 Task: Select the Asia/Baku as time zone for the schedule.
Action: Mouse moved to (376, 266)
Screenshot: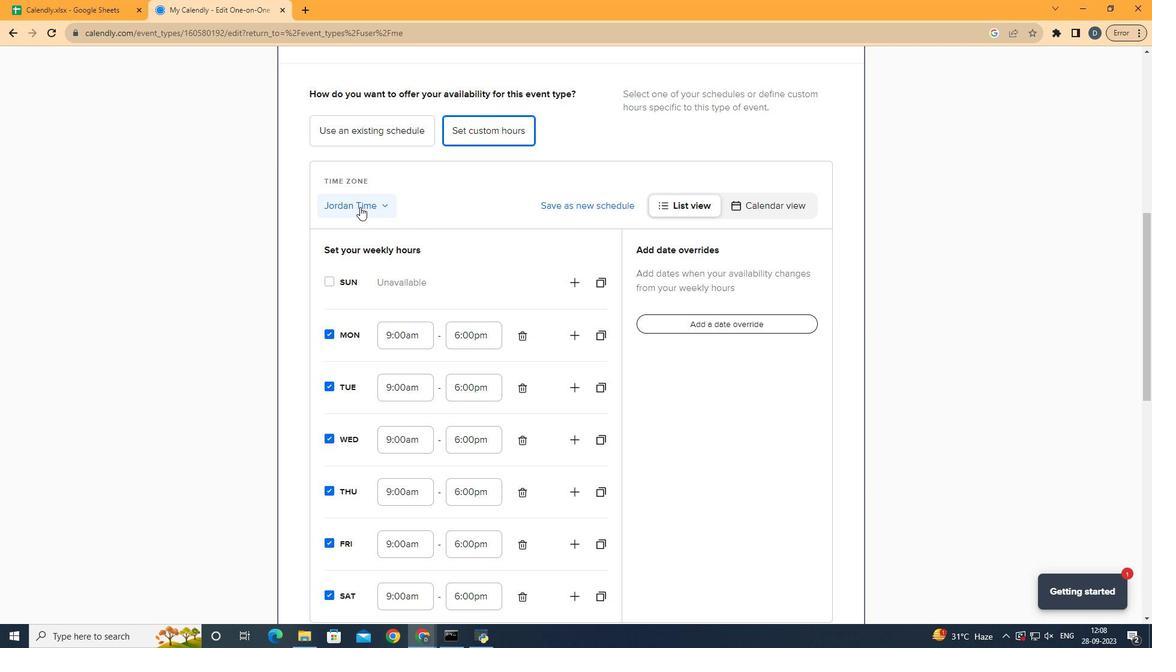 
Action: Mouse pressed left at (376, 266)
Screenshot: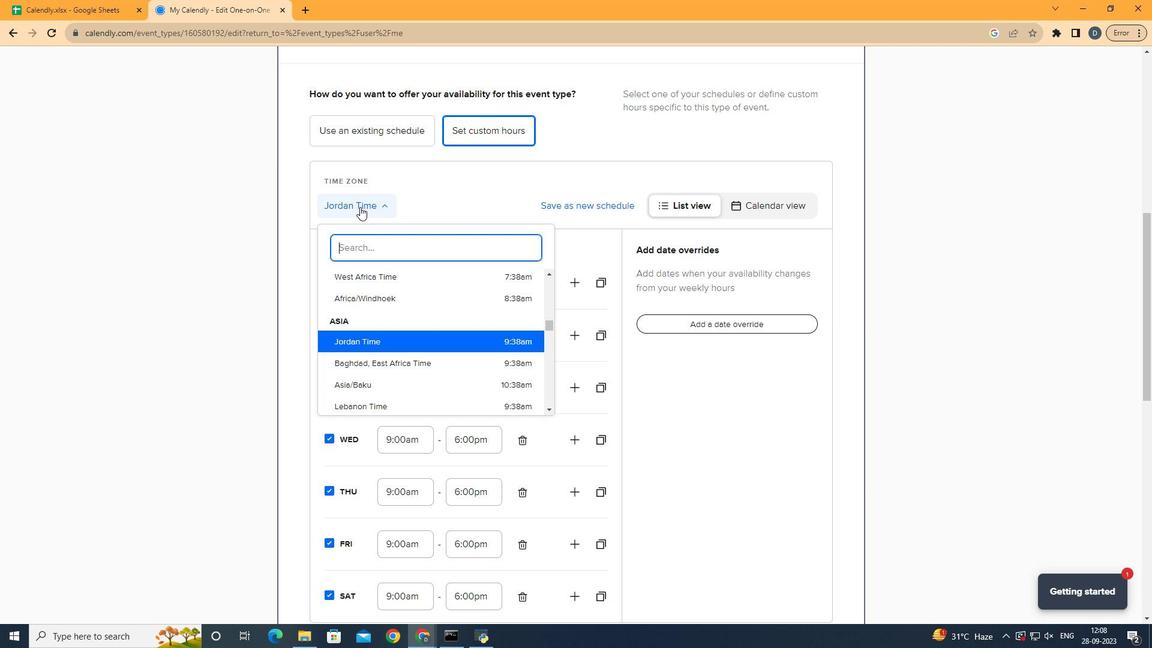 
Action: Mouse moved to (442, 205)
Screenshot: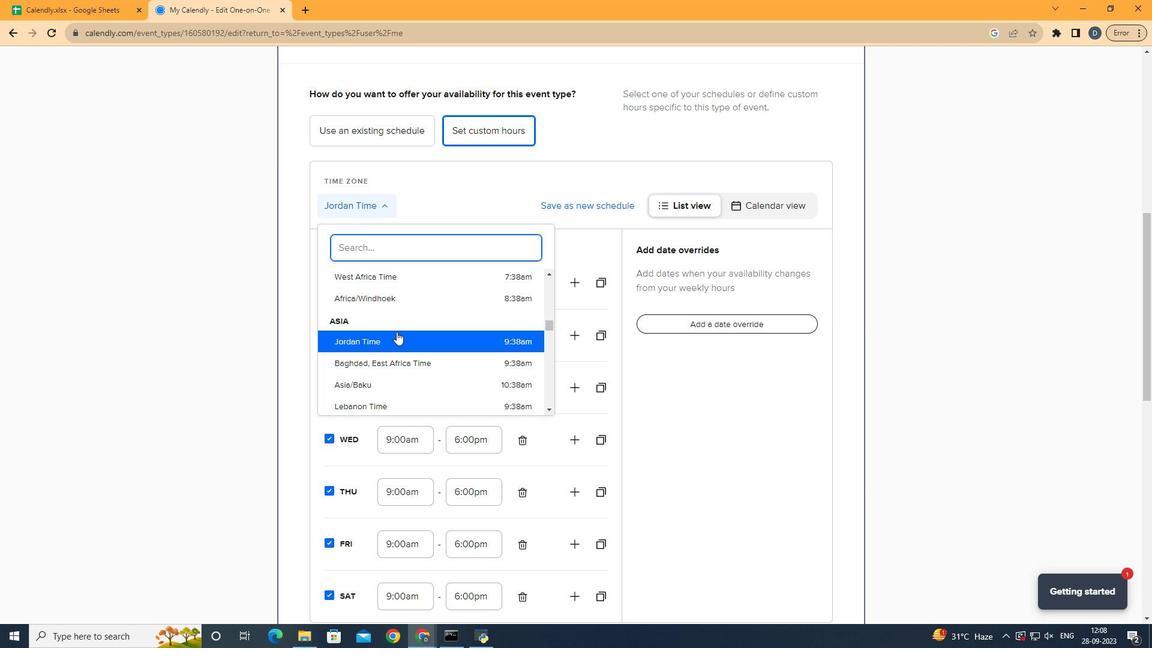 
Action: Mouse scrolled (442, 205) with delta (0, 0)
Screenshot: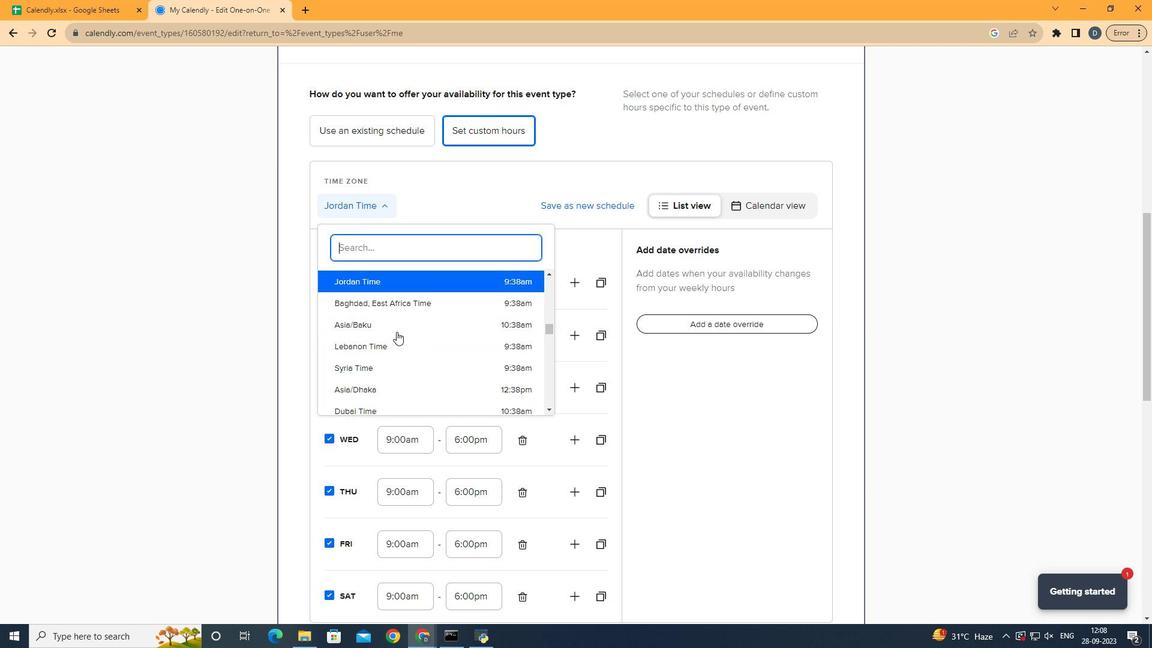 
Action: Mouse moved to (464, 208)
Screenshot: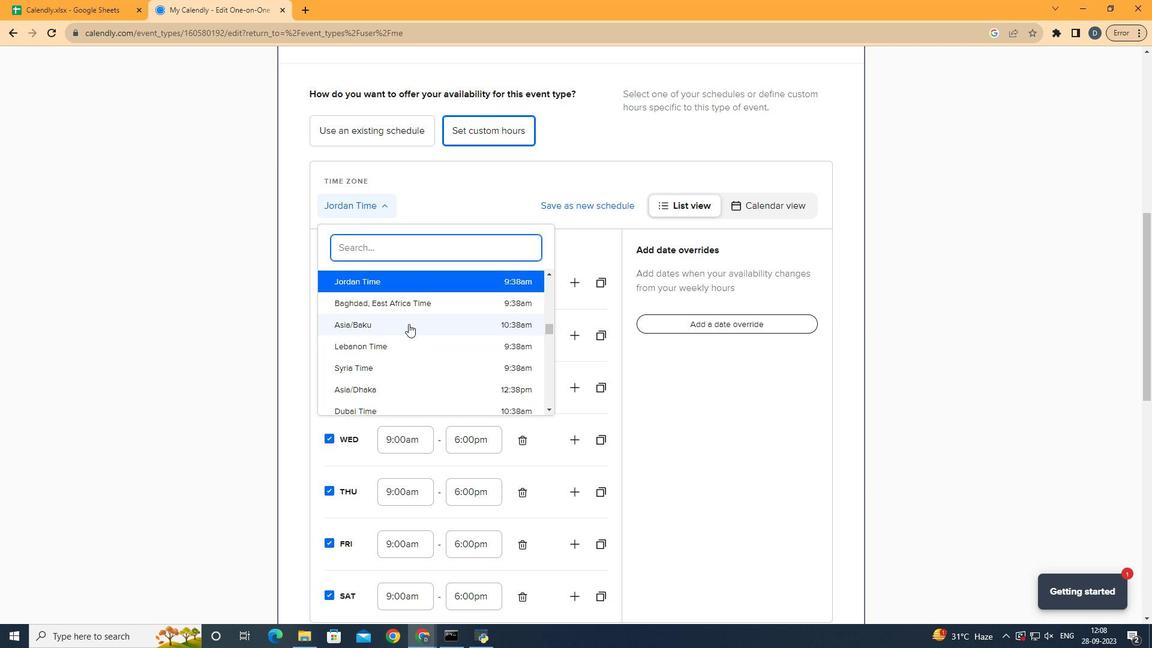 
Action: Mouse pressed left at (464, 208)
Screenshot: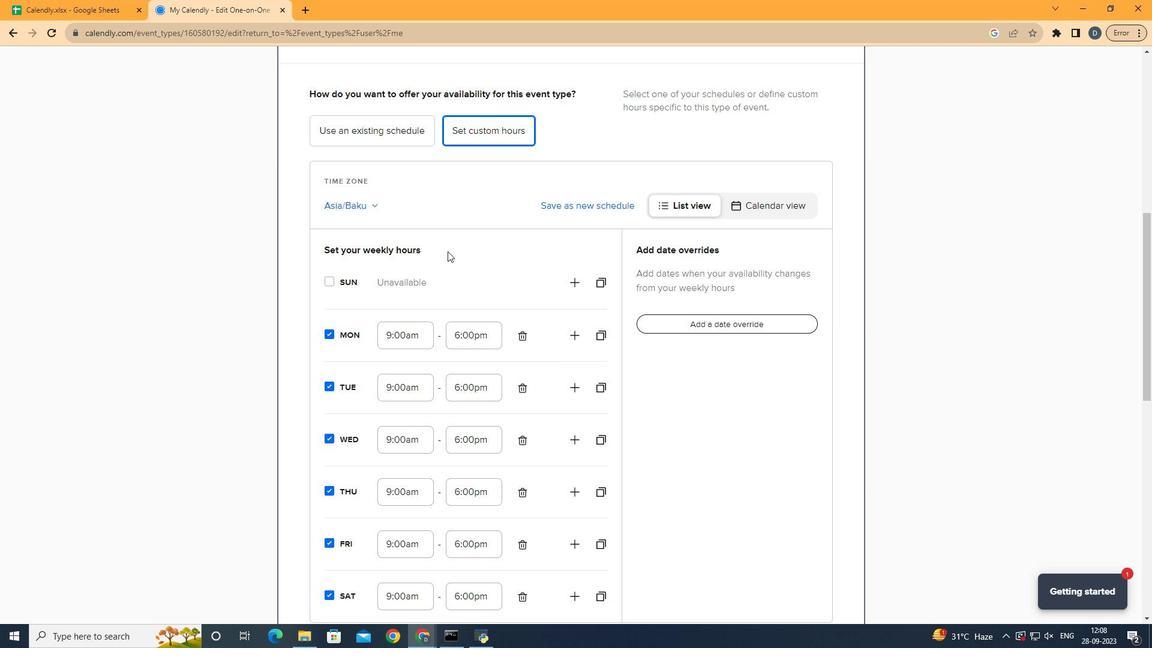 
Action: Mouse moved to (566, 265)
Screenshot: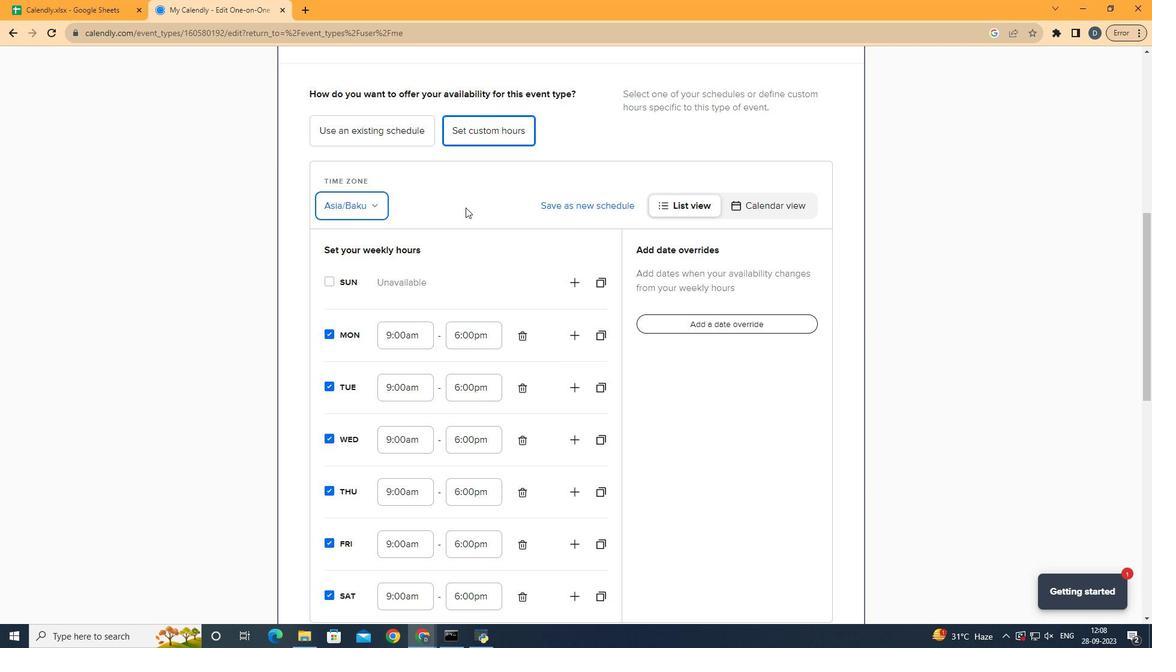 
